 Task: Show QR code of the board.
Action: Mouse pressed left at (452, 287)
Screenshot: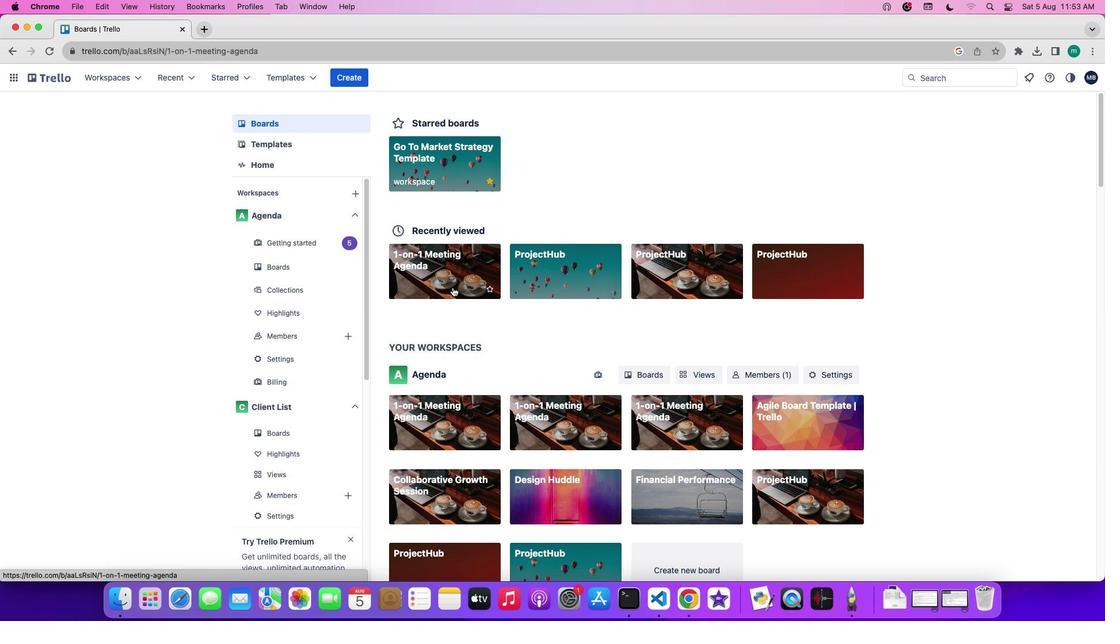 
Action: Mouse moved to (991, 236)
Screenshot: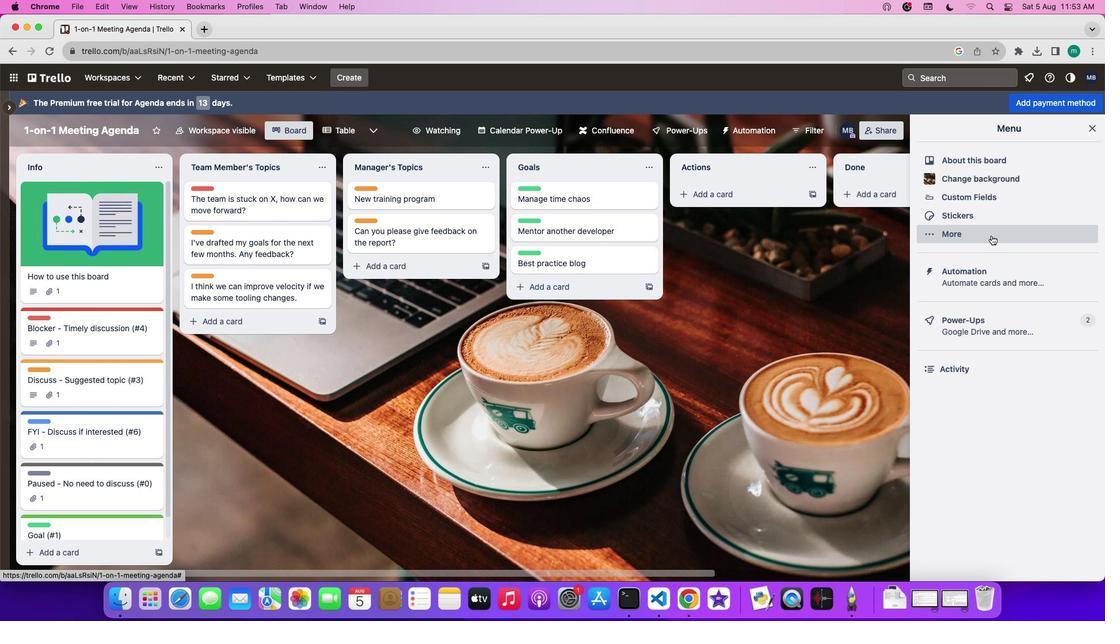 
Action: Mouse pressed left at (991, 236)
Screenshot: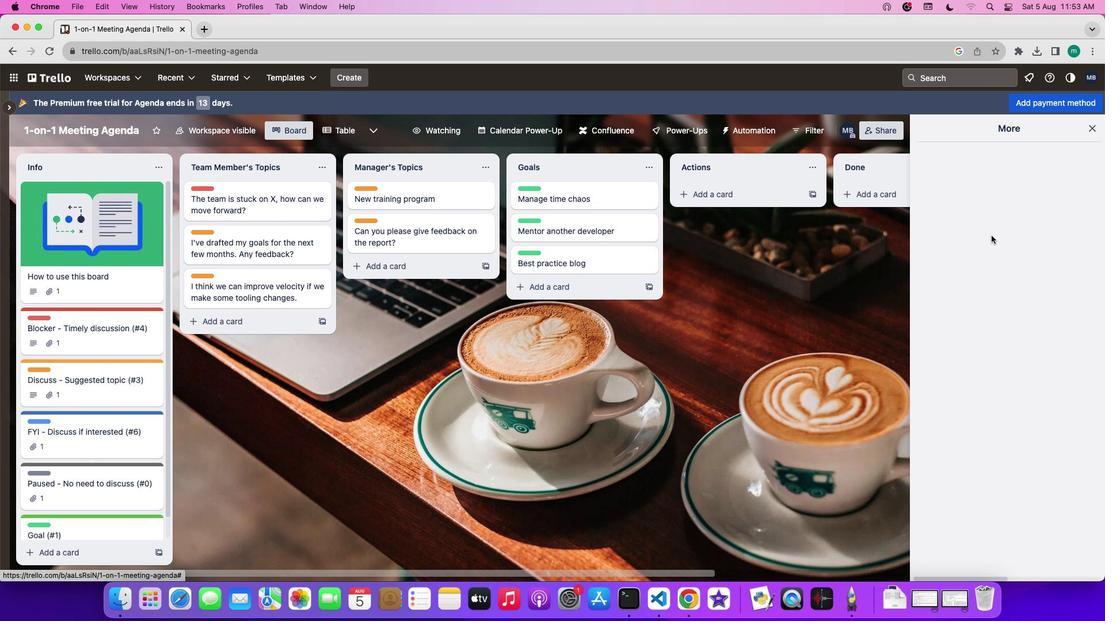 
Action: Mouse moved to (974, 465)
Screenshot: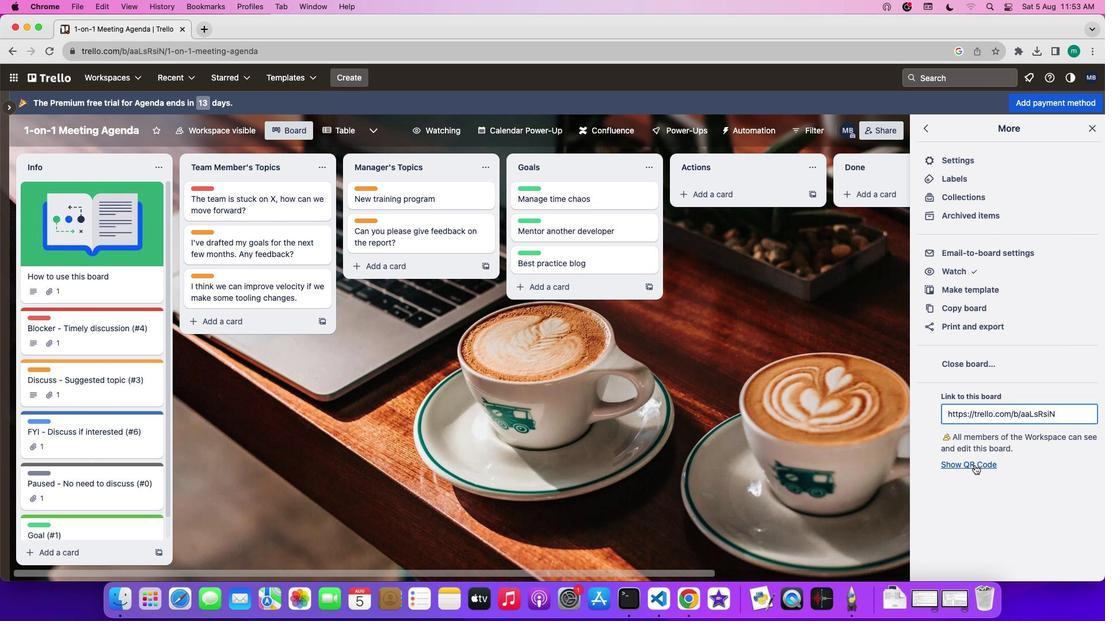 
Action: Mouse pressed left at (974, 465)
Screenshot: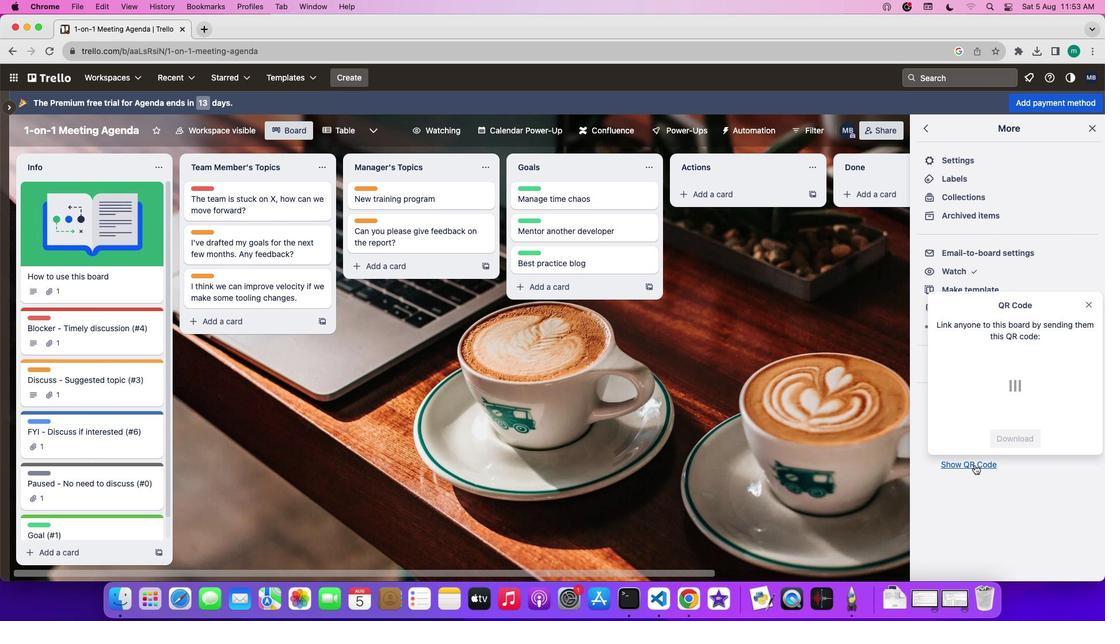 
